 Task: Check the average views per listing of 2 full bathrooms in the last 3 years.
Action: Mouse moved to (1004, 182)
Screenshot: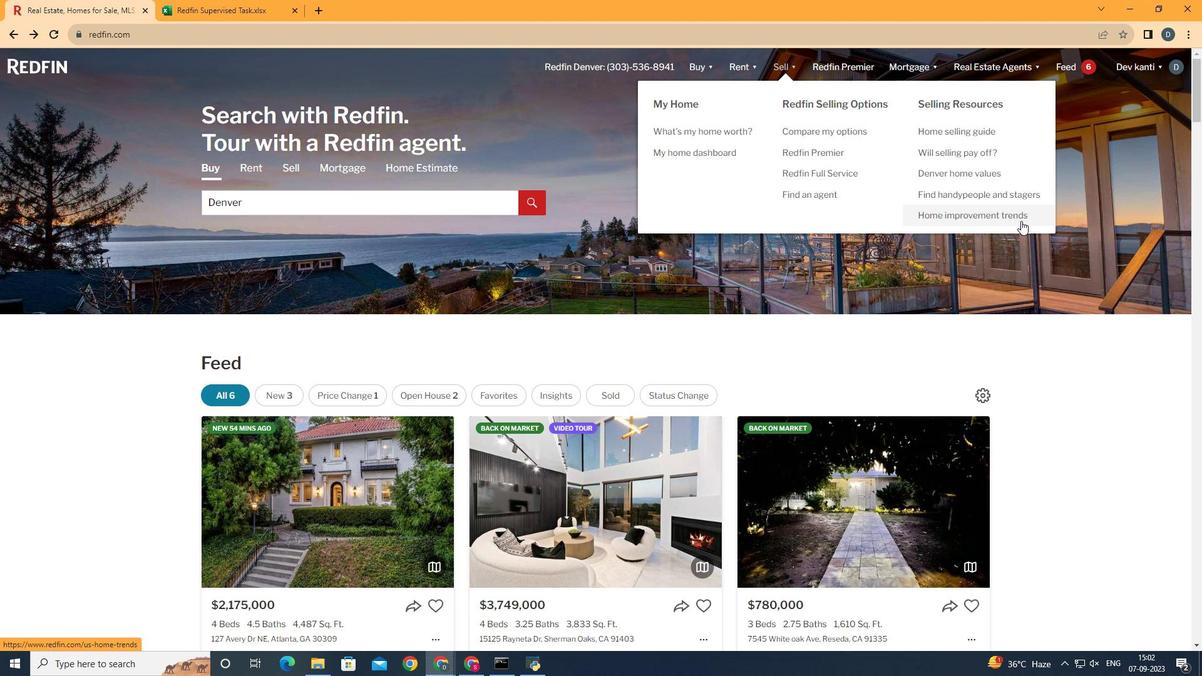 
Action: Mouse pressed left at (1004, 182)
Screenshot: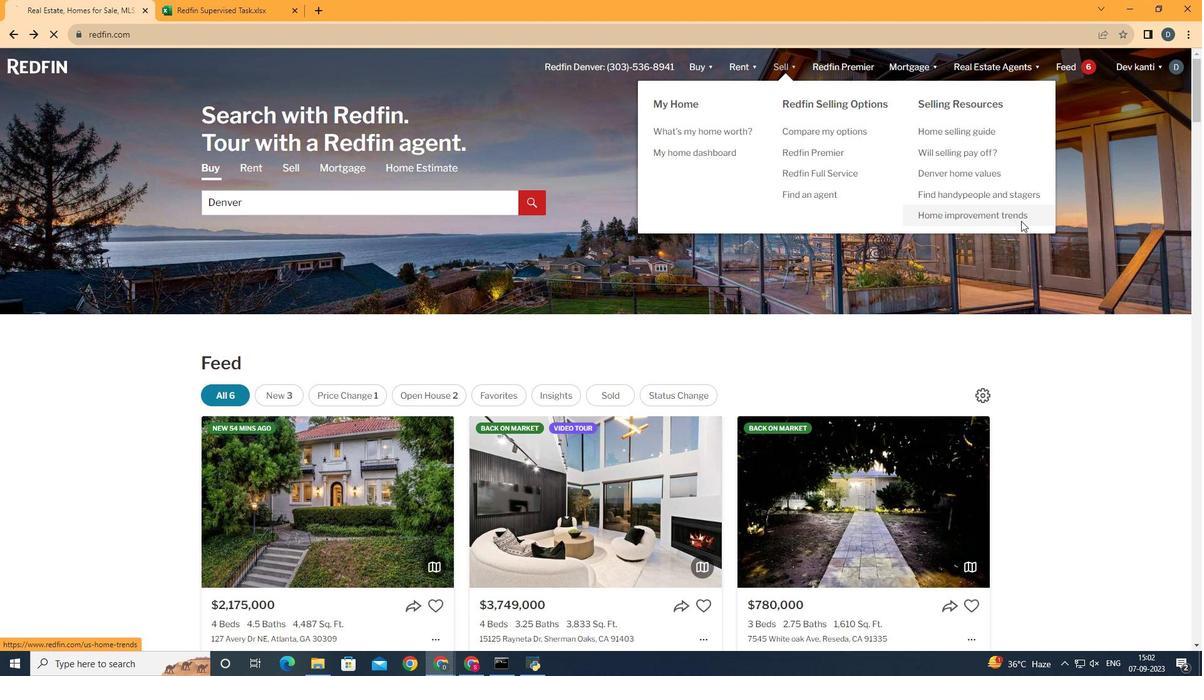 
Action: Mouse moved to (331, 205)
Screenshot: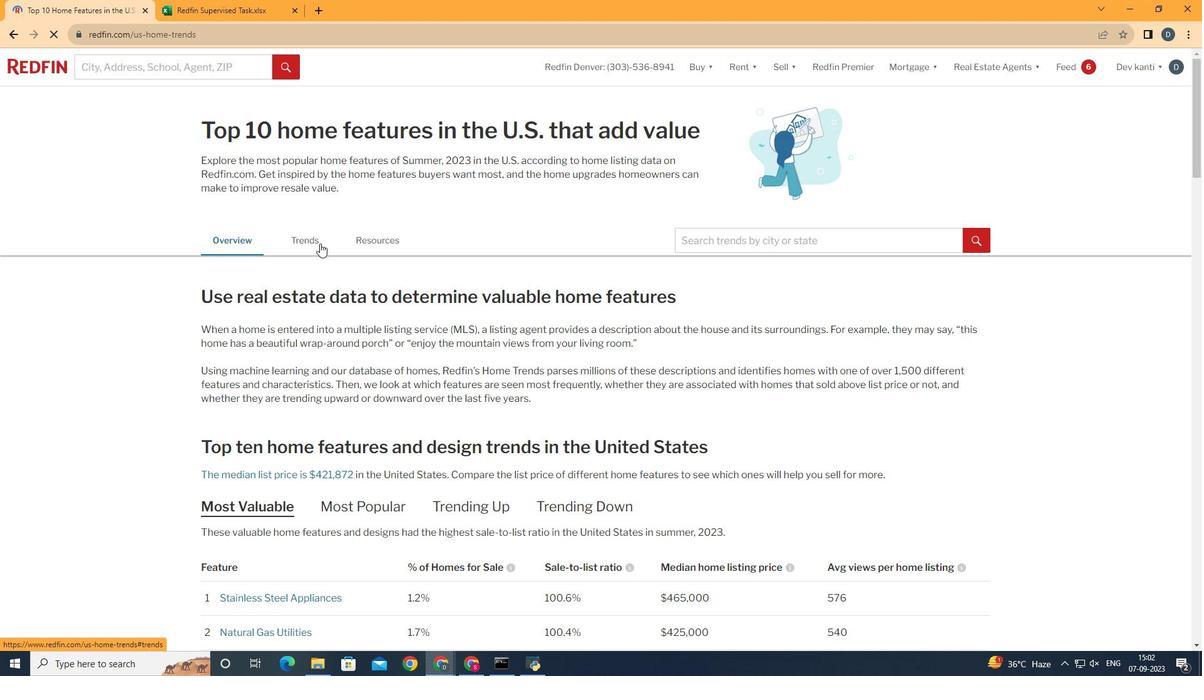 
Action: Mouse pressed left at (331, 205)
Screenshot: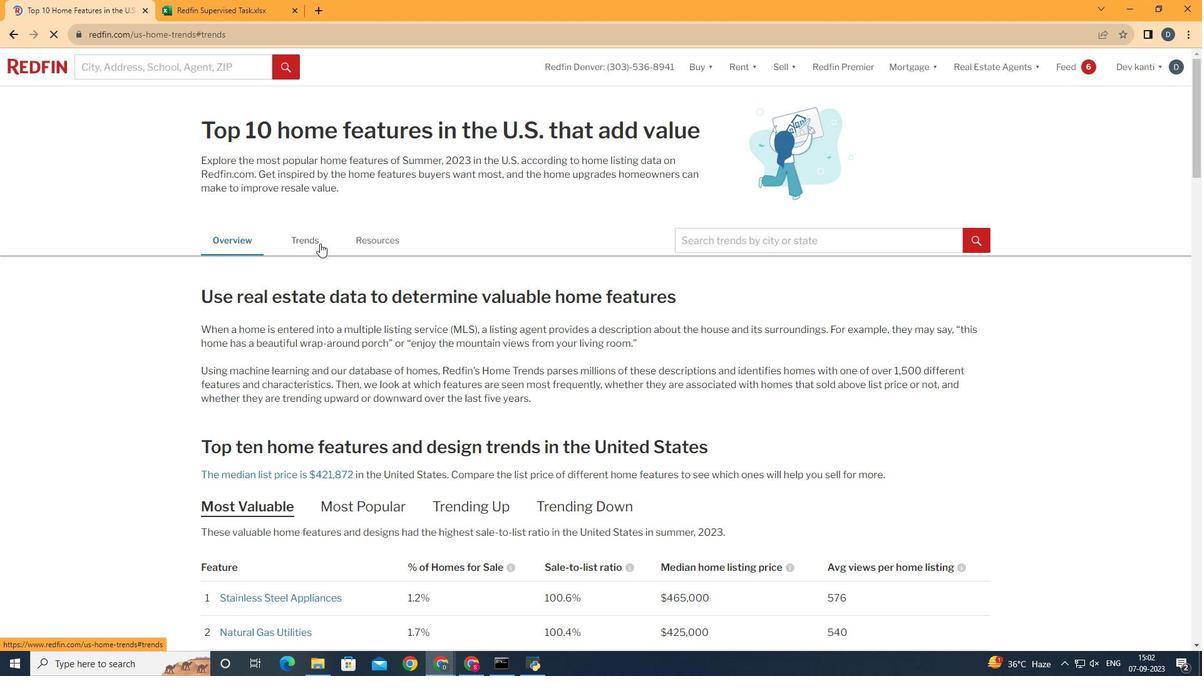 
Action: Mouse moved to (430, 289)
Screenshot: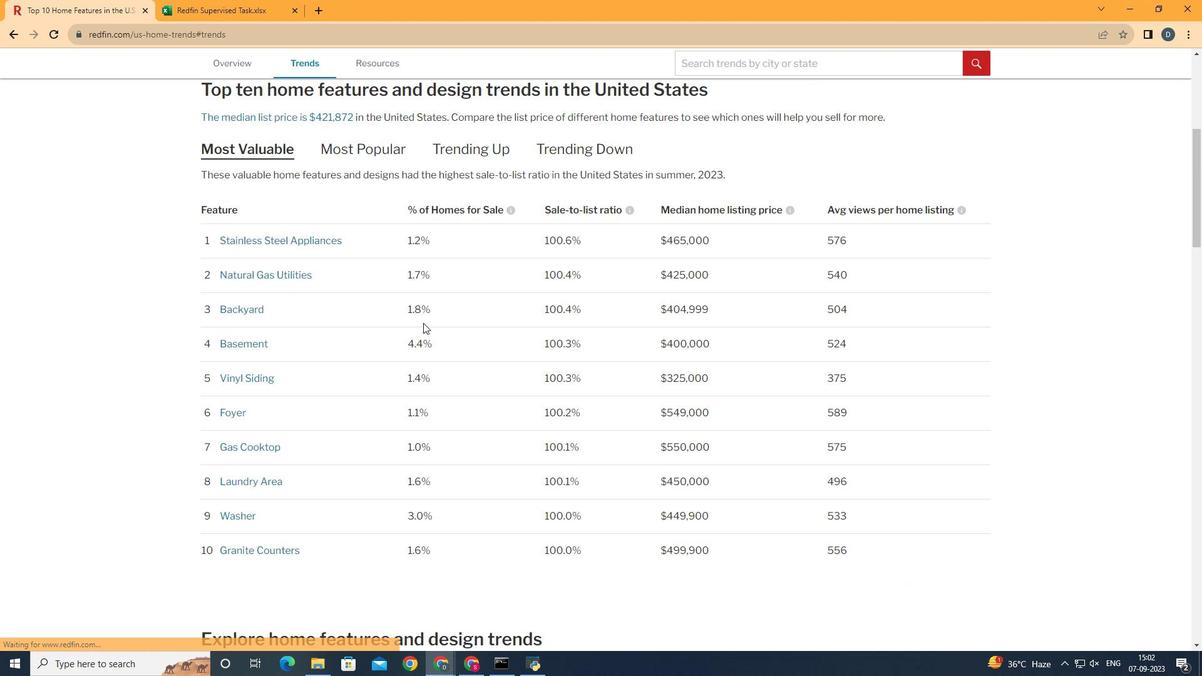
Action: Mouse scrolled (430, 289) with delta (0, 0)
Screenshot: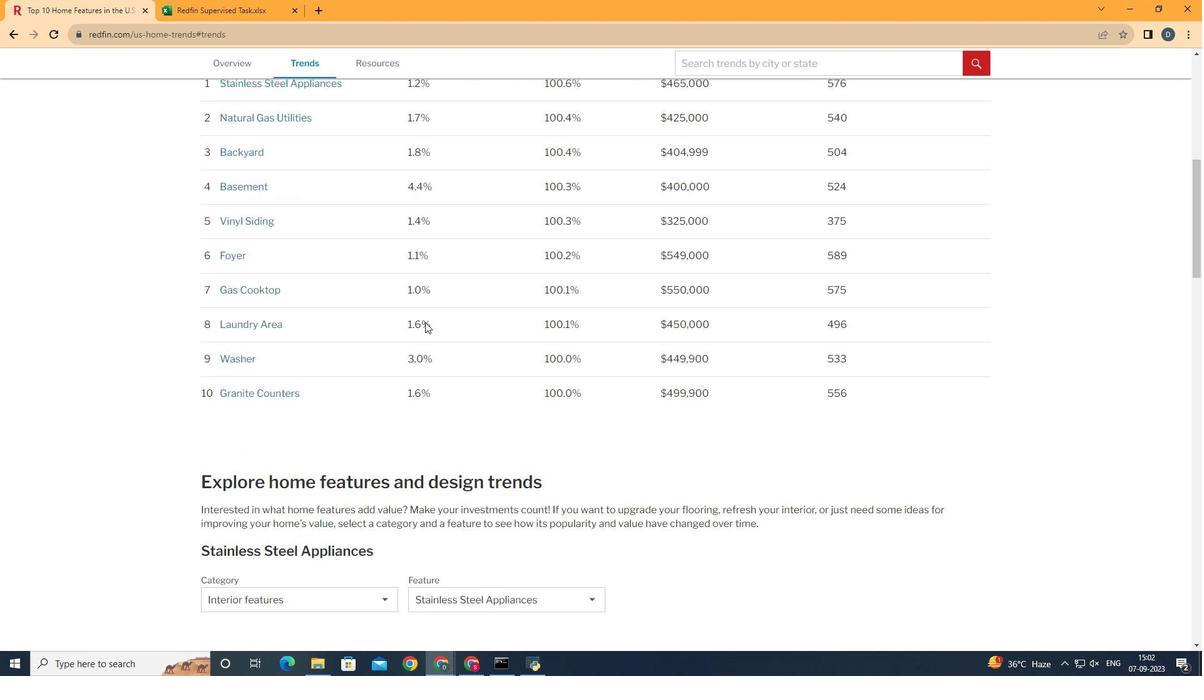 
Action: Mouse scrolled (430, 289) with delta (0, 0)
Screenshot: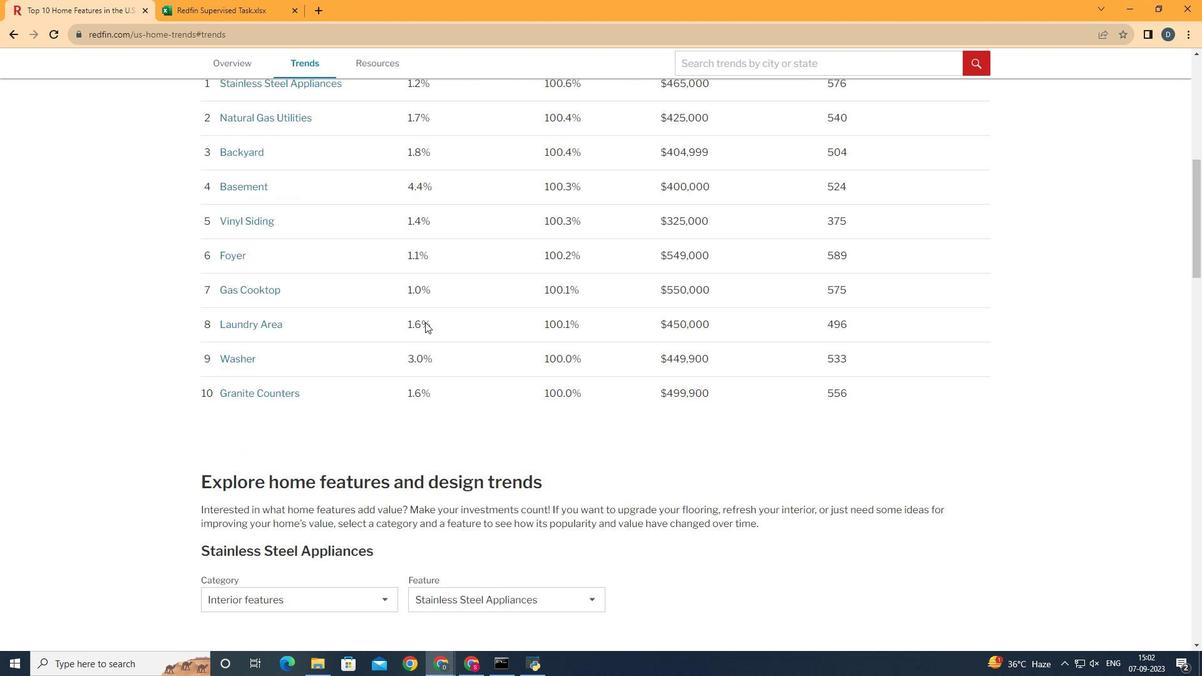 
Action: Mouse scrolled (430, 289) with delta (0, 0)
Screenshot: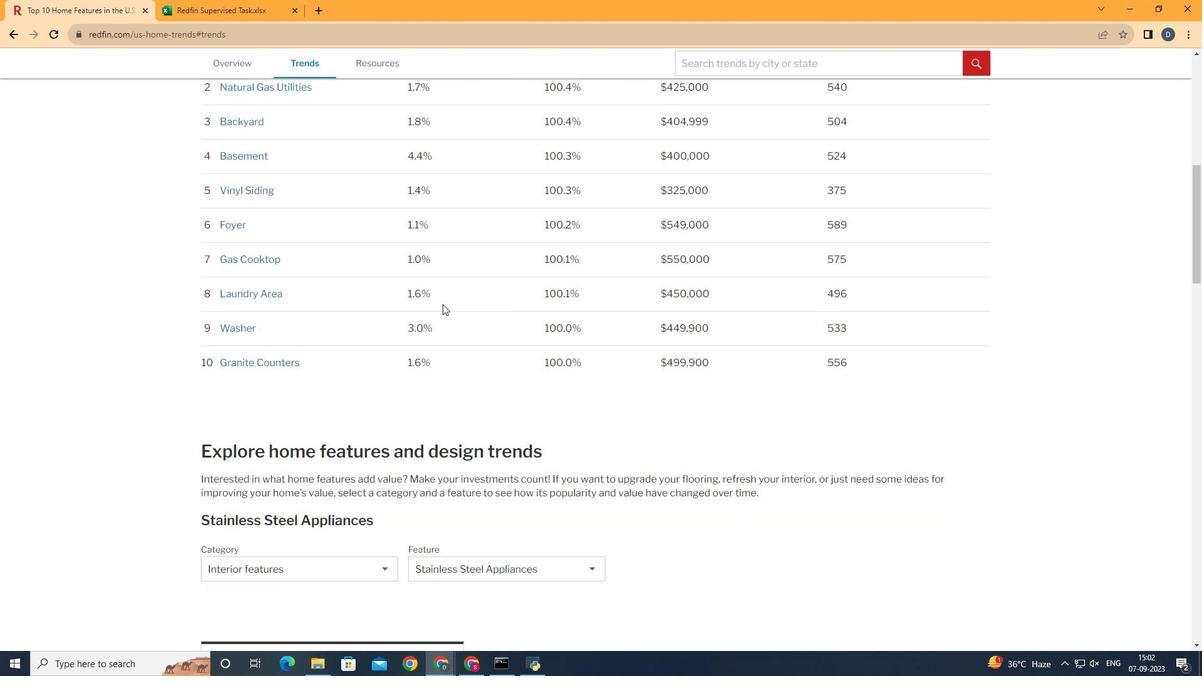 
Action: Mouse moved to (449, 269)
Screenshot: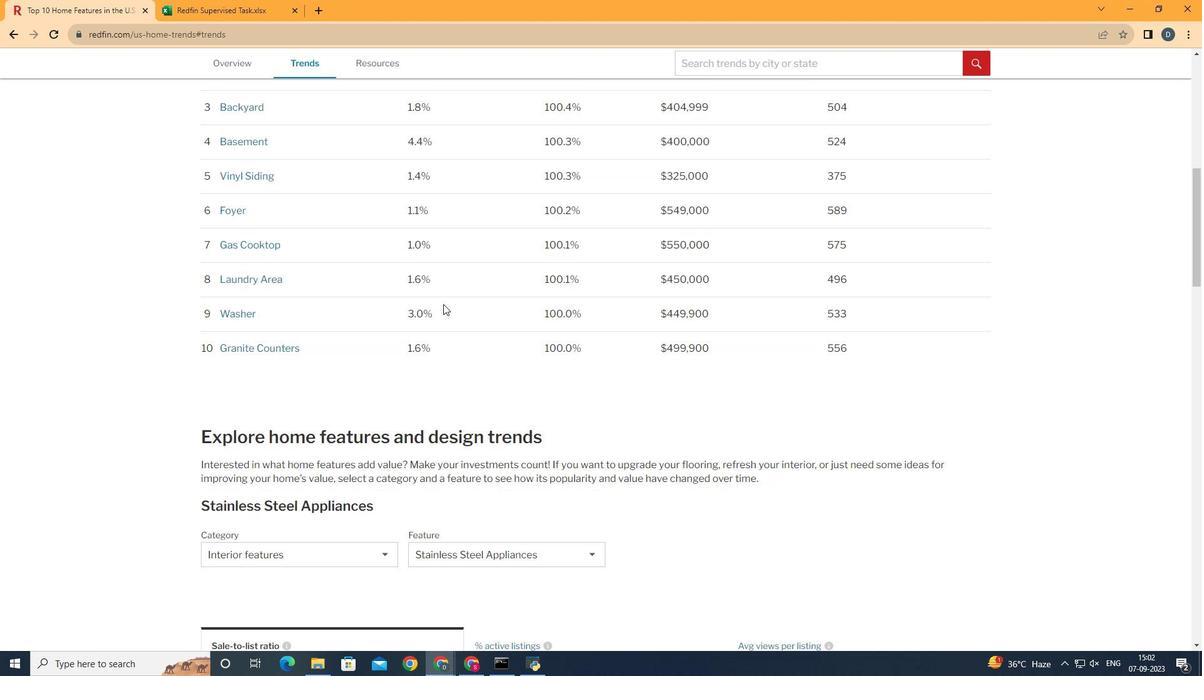 
Action: Mouse scrolled (449, 269) with delta (0, 0)
Screenshot: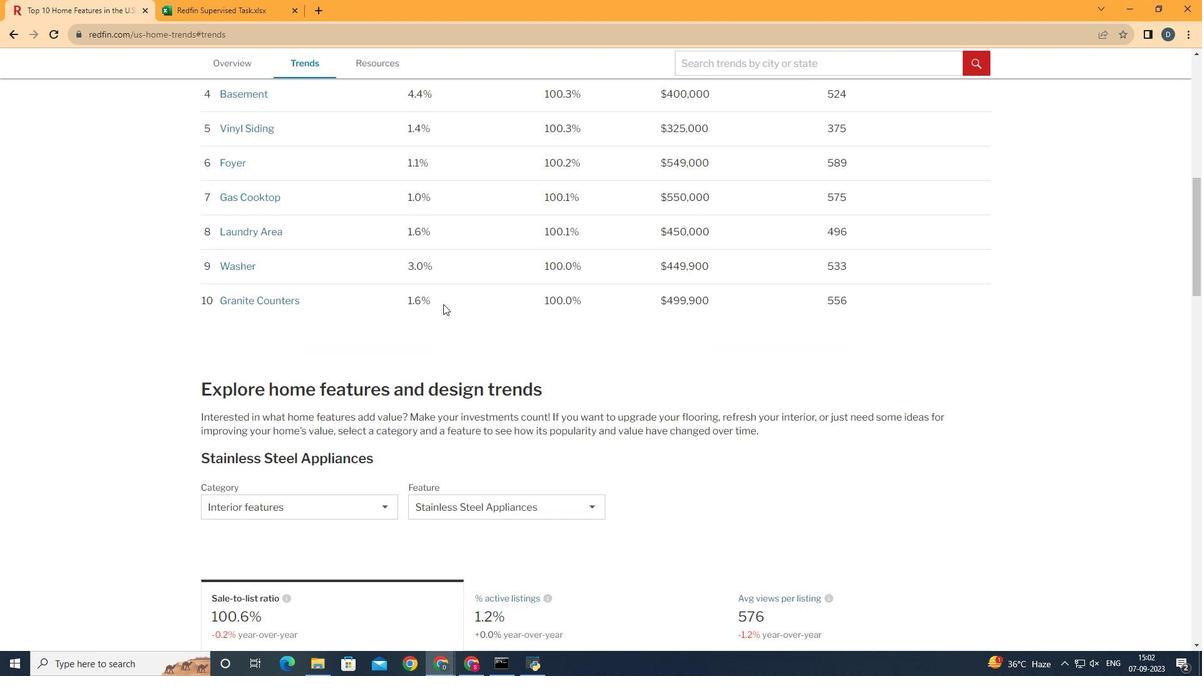 
Action: Mouse moved to (445, 271)
Screenshot: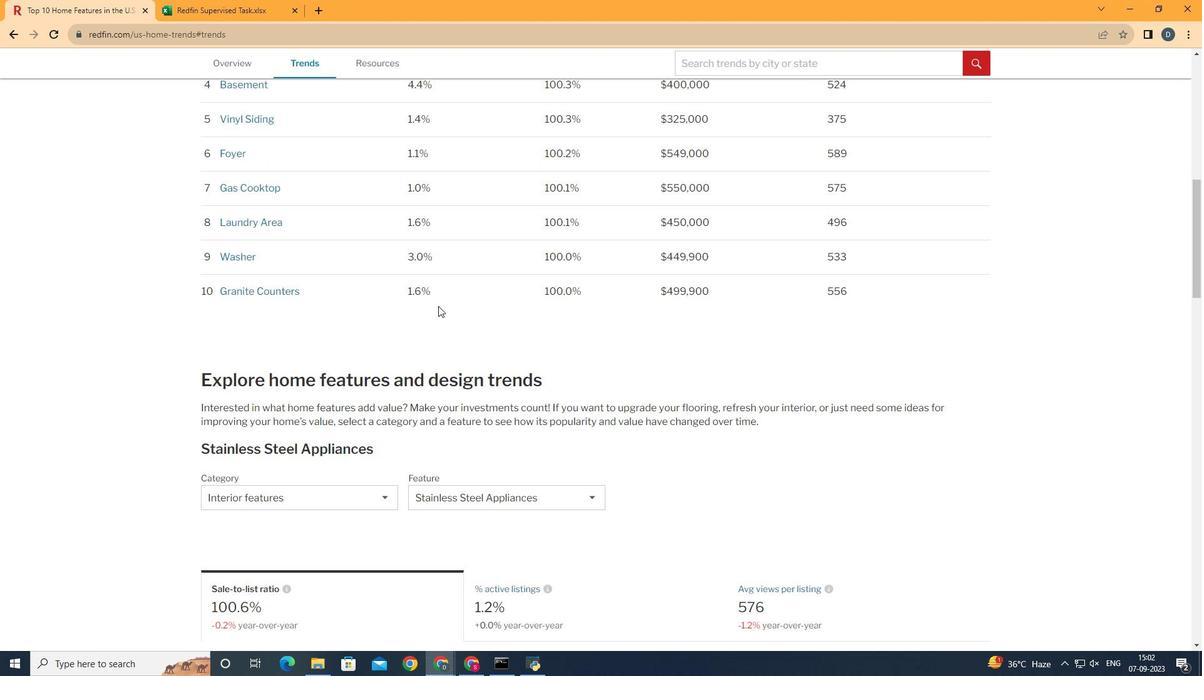 
Action: Mouse scrolled (445, 271) with delta (0, 0)
Screenshot: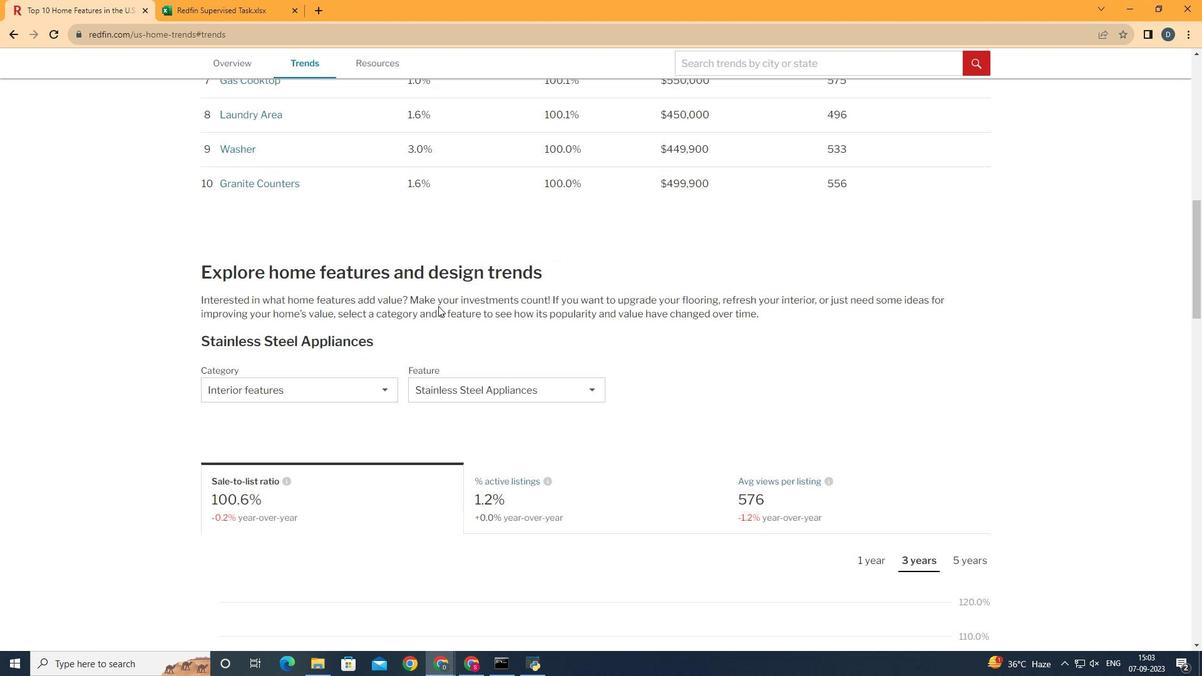 
Action: Mouse scrolled (445, 271) with delta (0, 0)
Screenshot: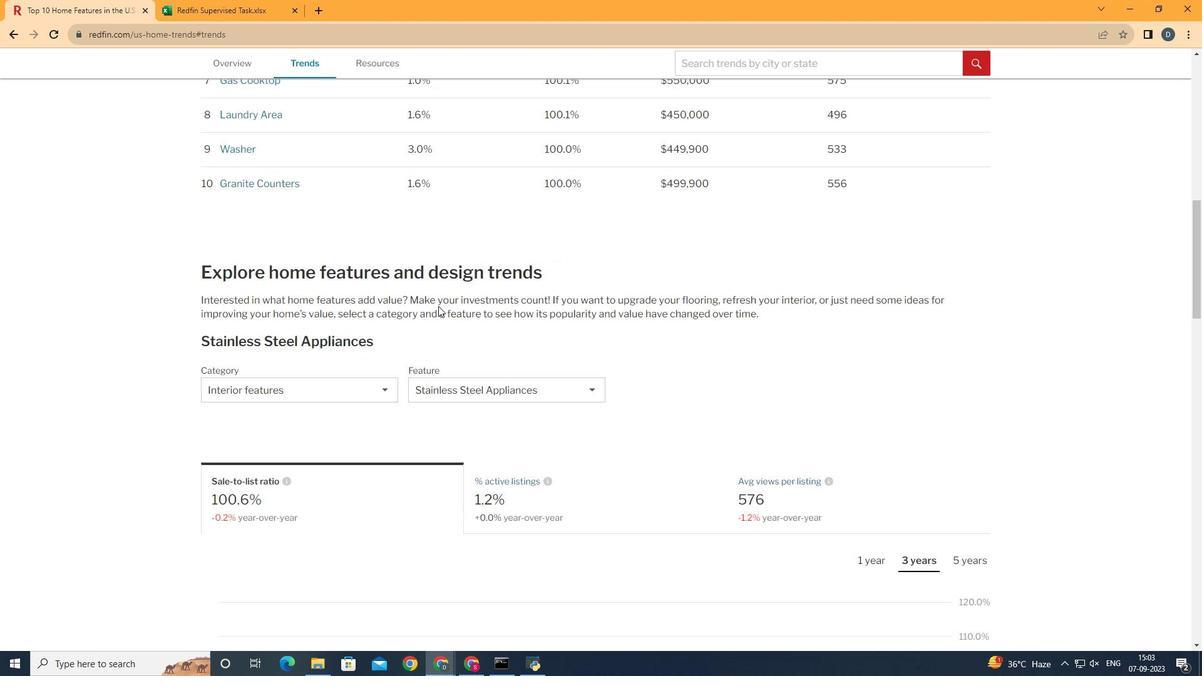 
Action: Mouse moved to (386, 333)
Screenshot: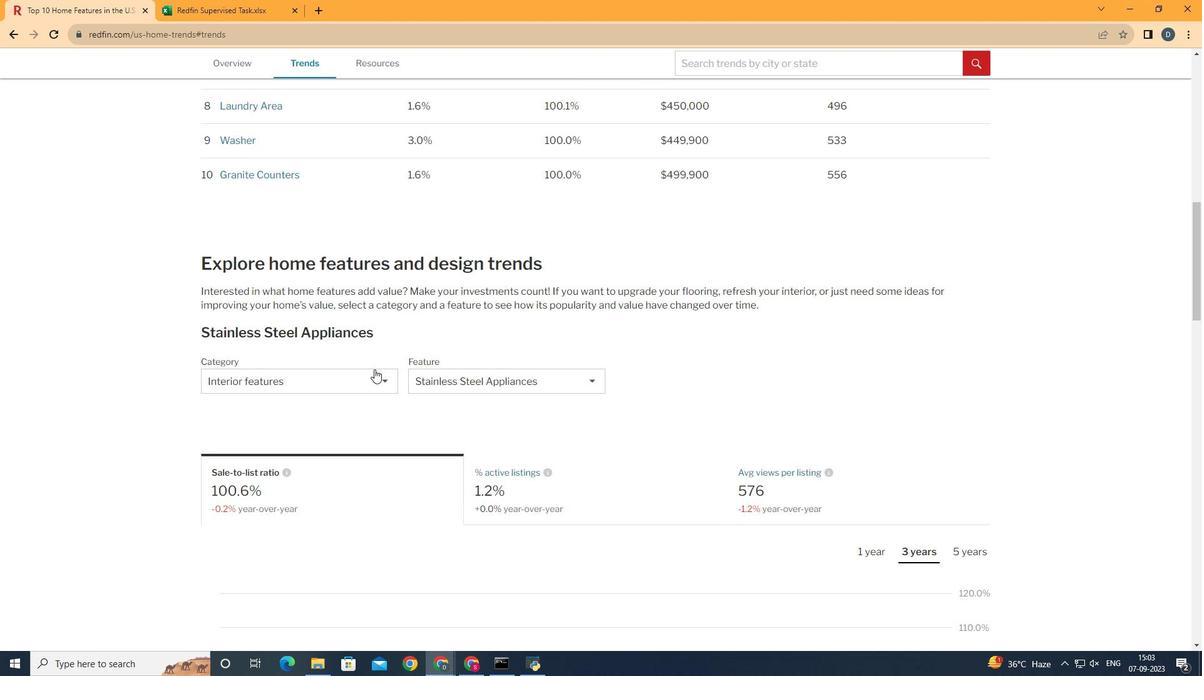 
Action: Mouse pressed left at (386, 333)
Screenshot: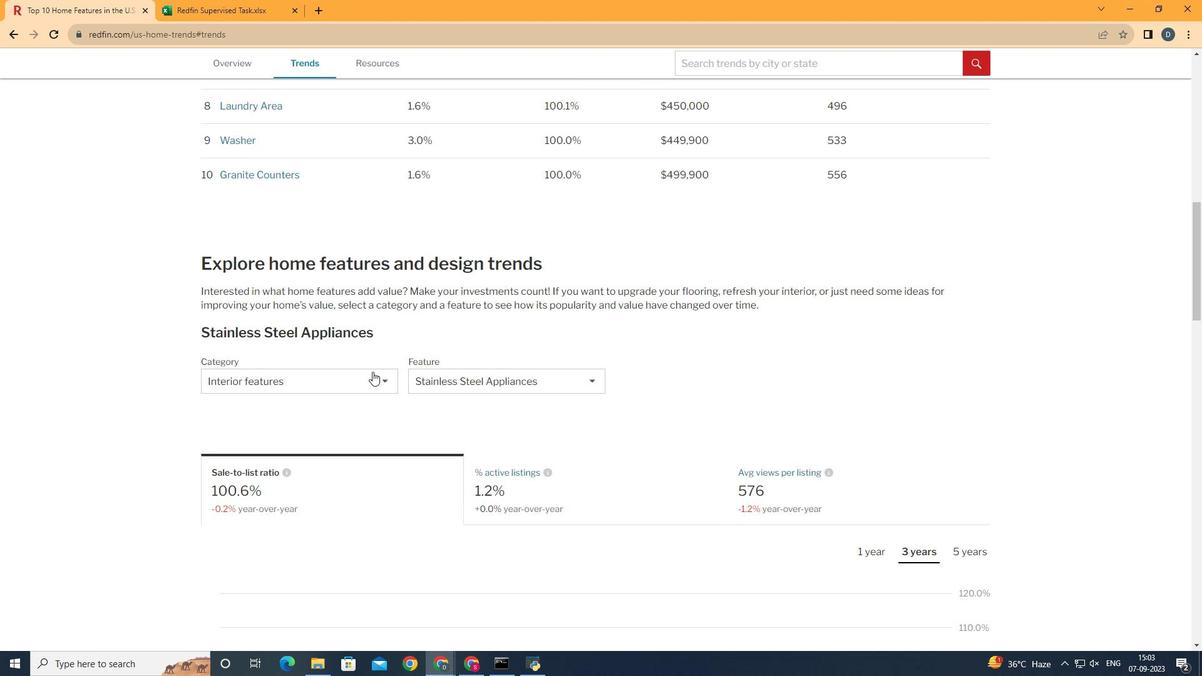 
Action: Mouse moved to (381, 342)
Screenshot: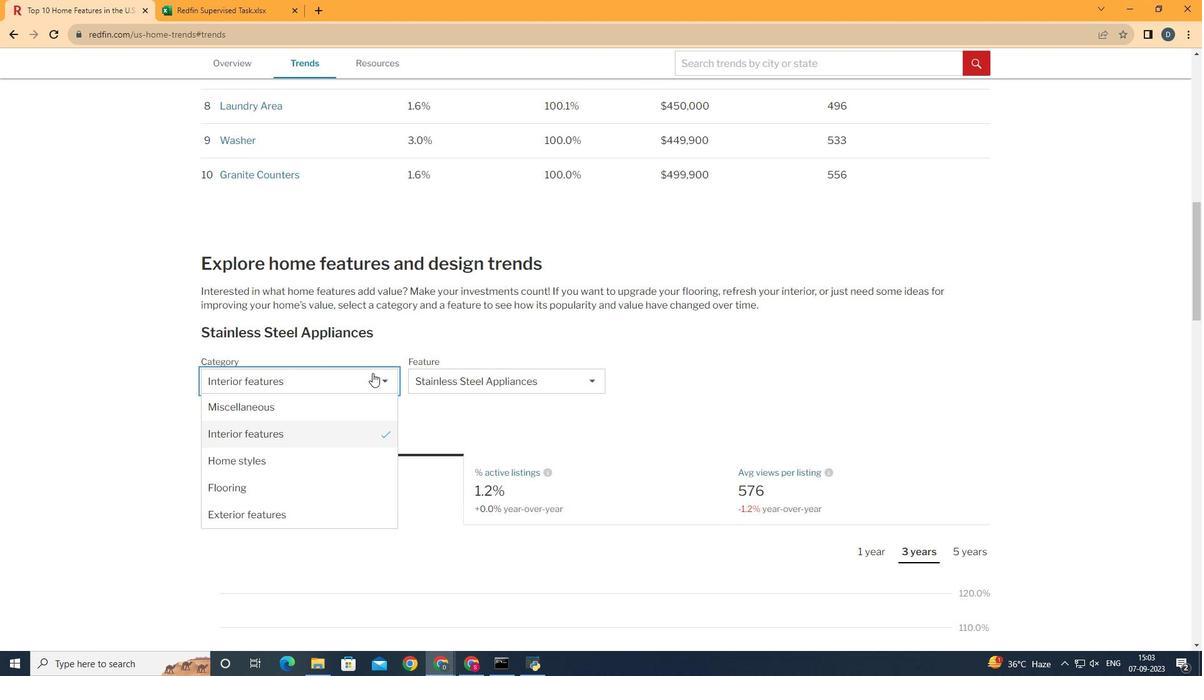
Action: Mouse pressed left at (381, 342)
Screenshot: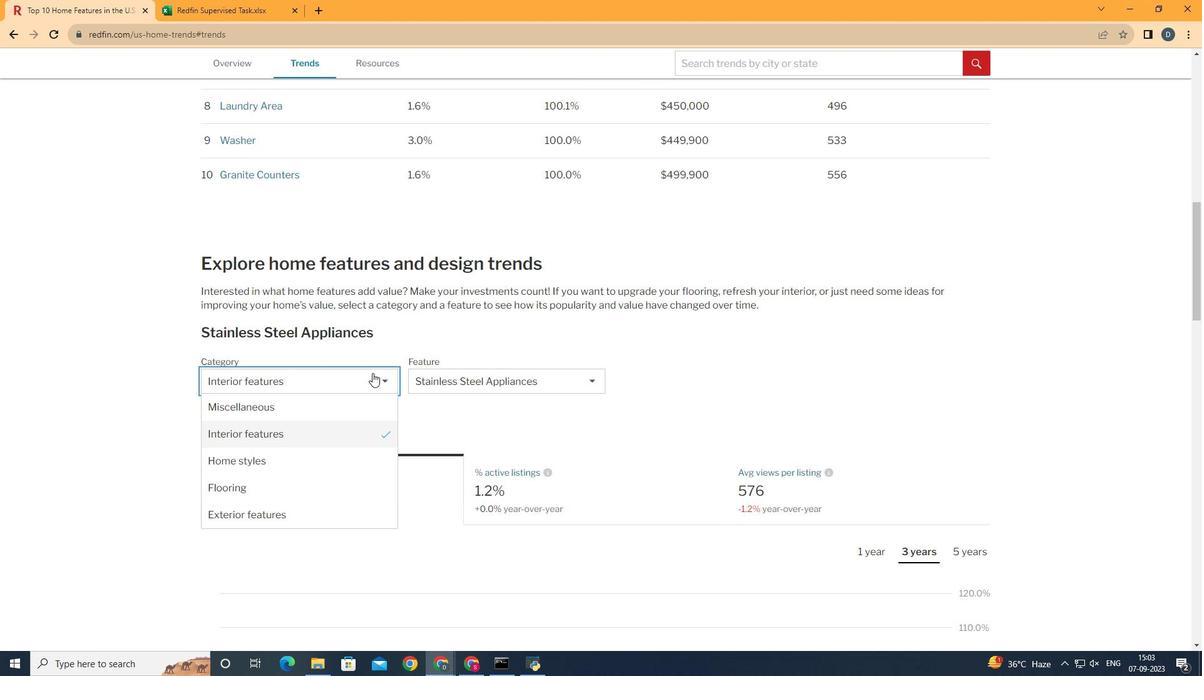 
Action: Mouse moved to (363, 411)
Screenshot: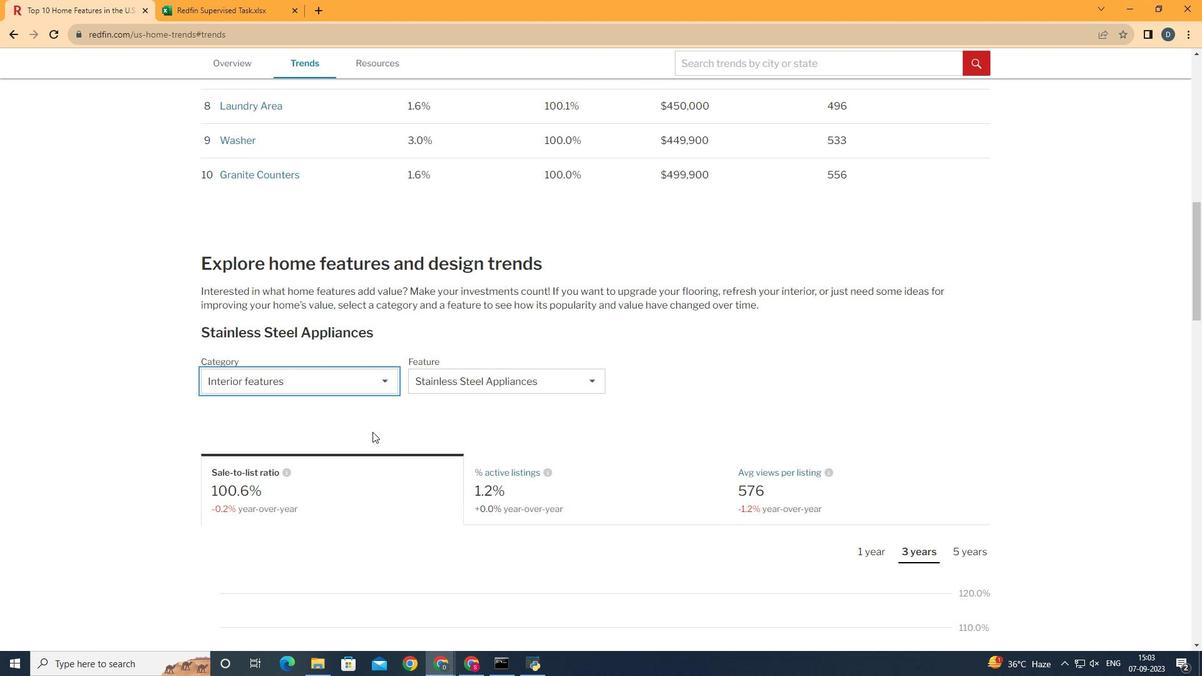 
Action: Mouse pressed left at (363, 411)
Screenshot: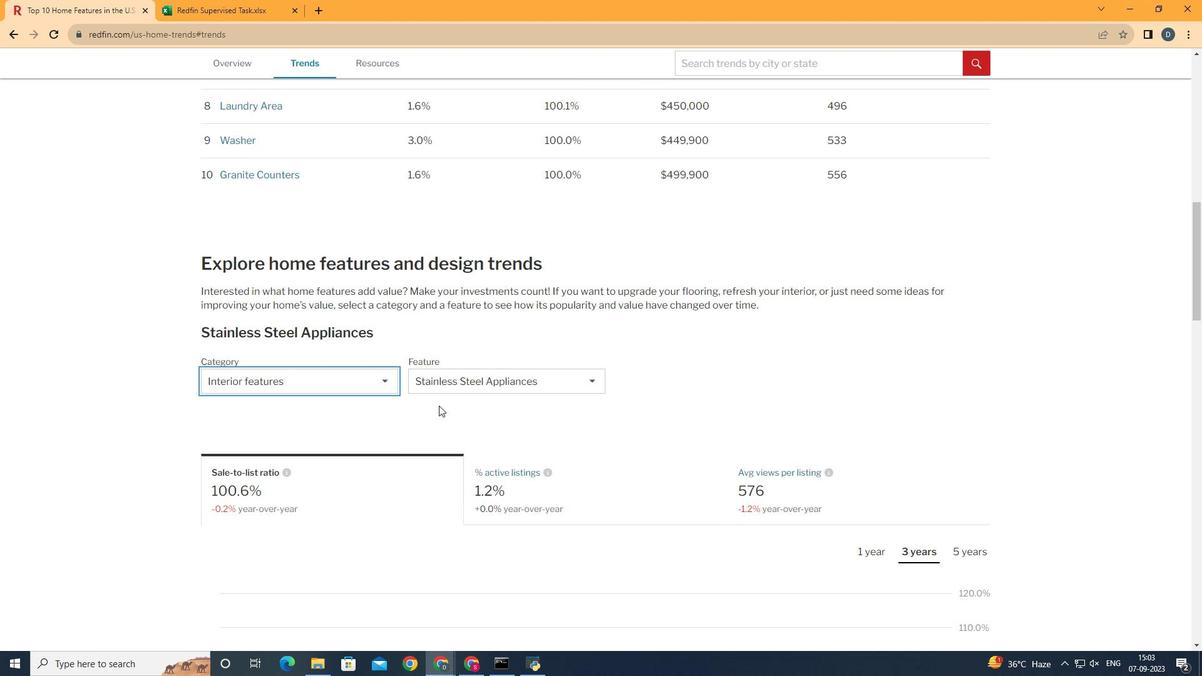 
Action: Mouse moved to (517, 351)
Screenshot: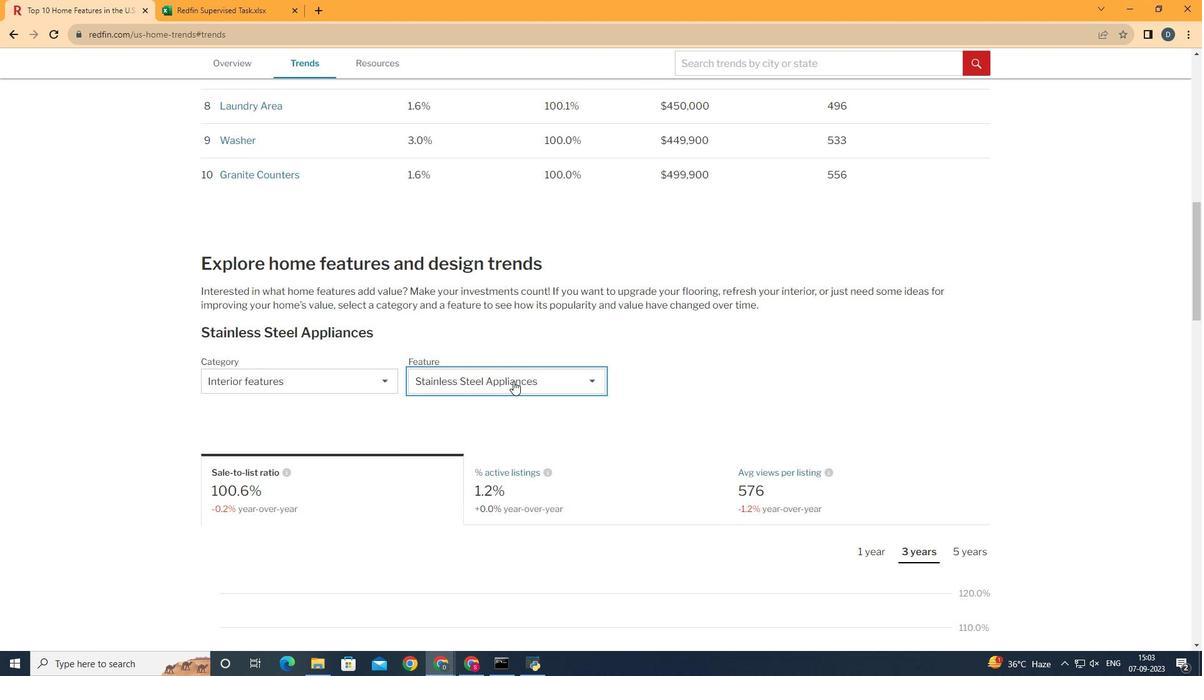 
Action: Mouse pressed left at (517, 351)
Screenshot: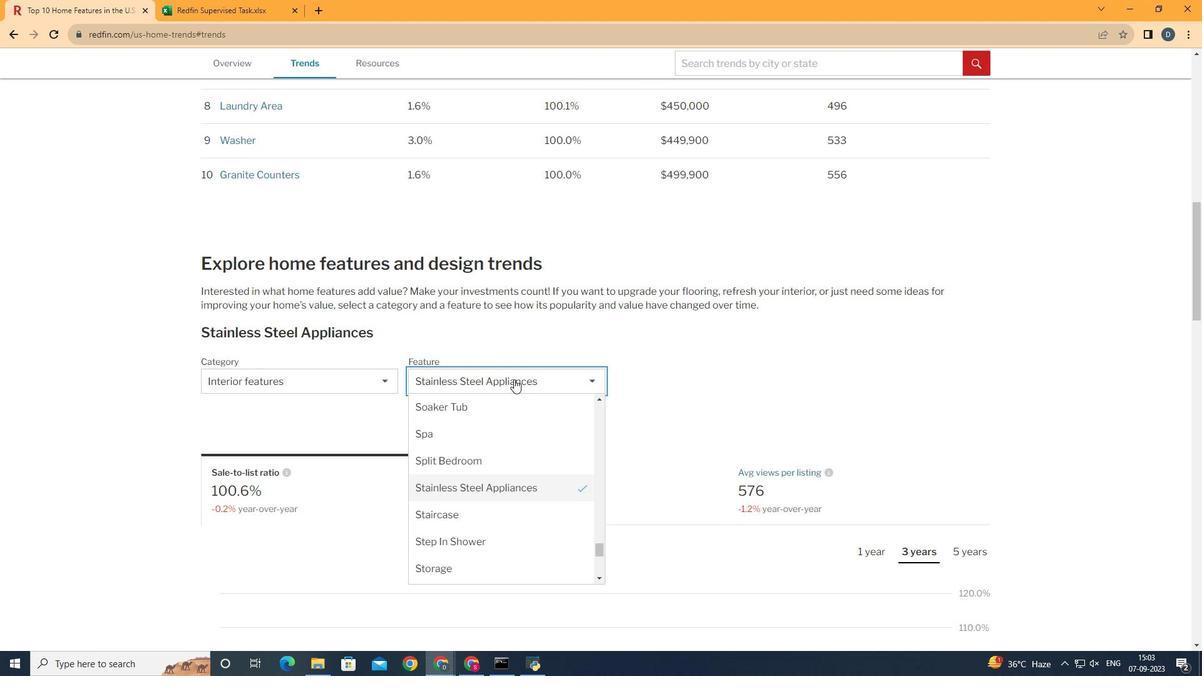 
Action: Mouse moved to (596, 529)
Screenshot: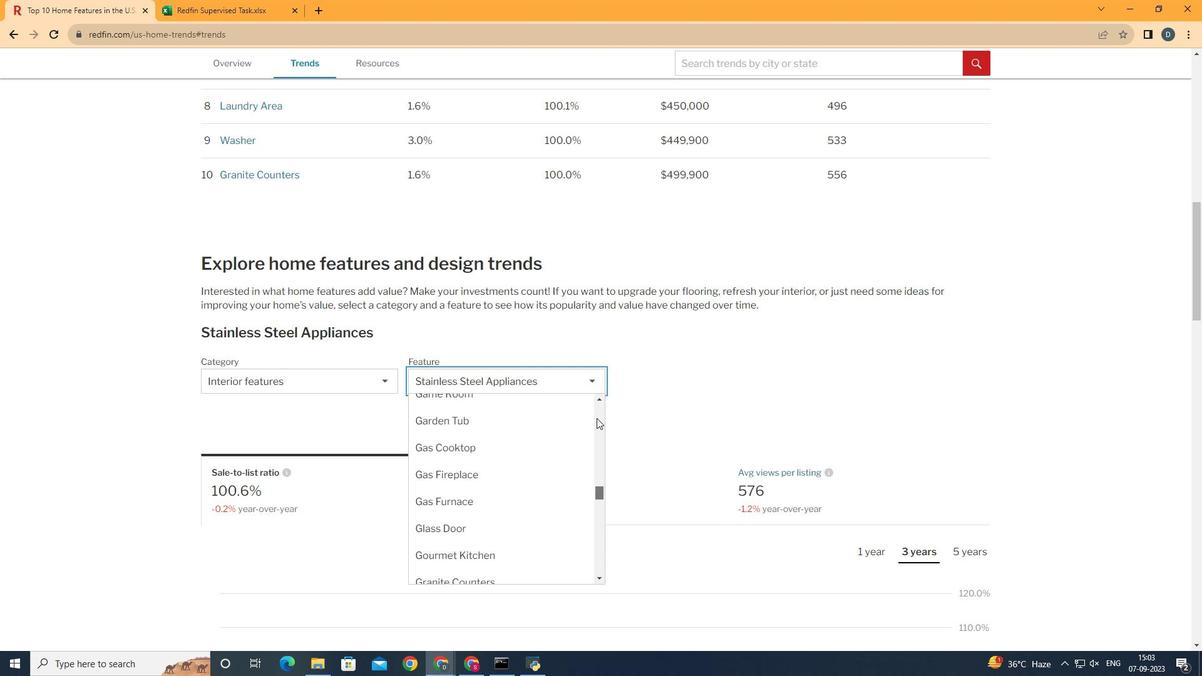 
Action: Mouse pressed left at (596, 529)
Screenshot: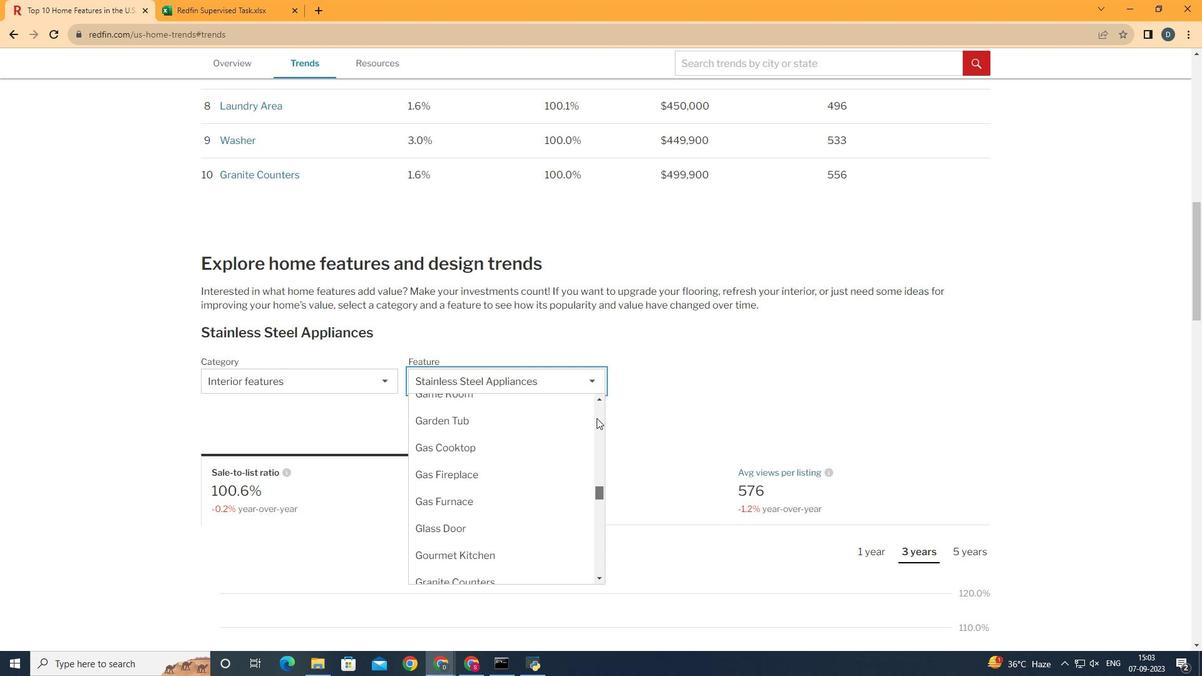 
Action: Mouse moved to (523, 540)
Screenshot: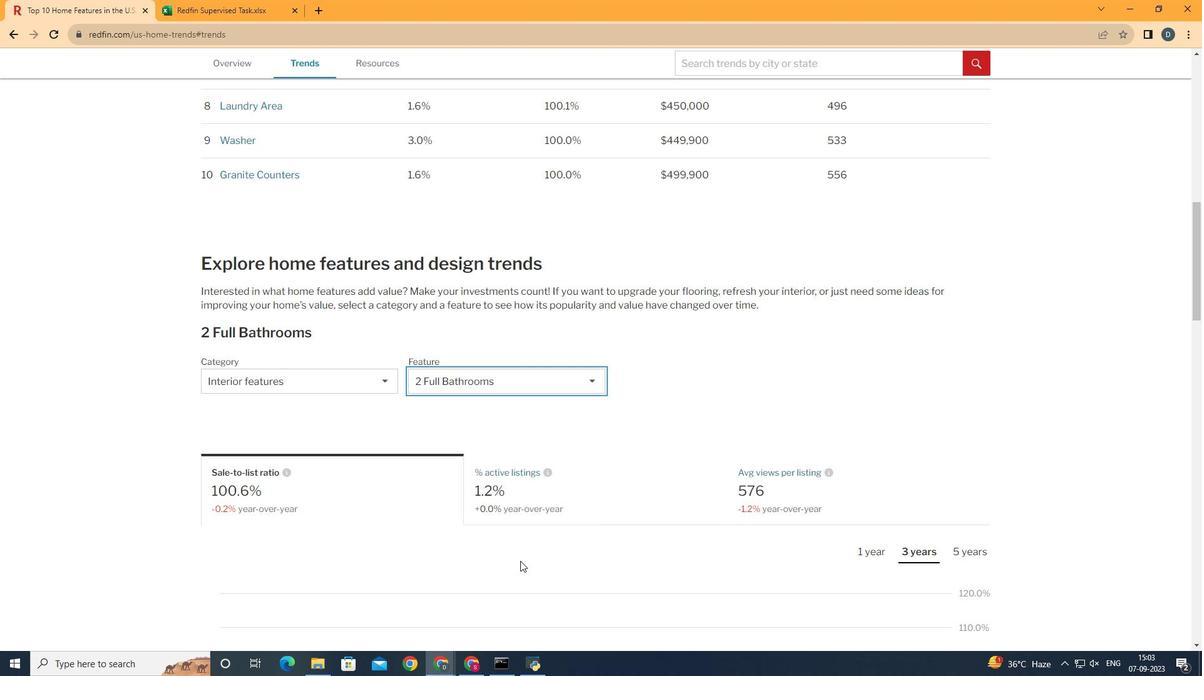 
Action: Mouse pressed left at (523, 540)
Screenshot: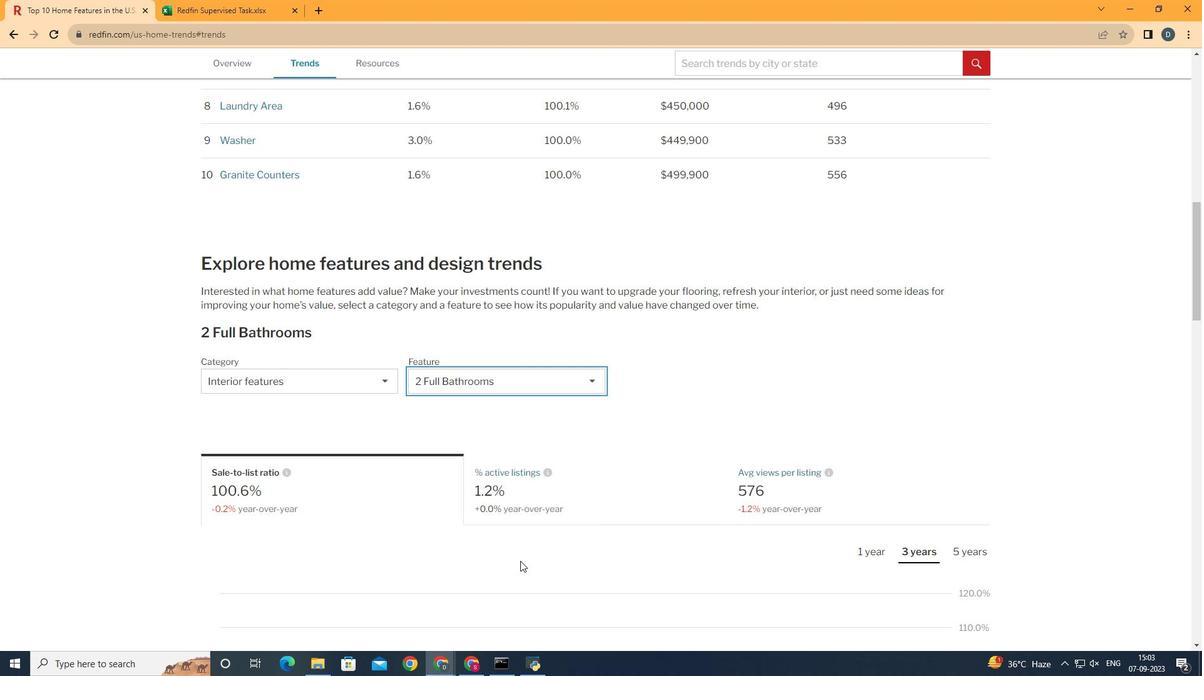 
Action: Mouse moved to (595, 439)
Screenshot: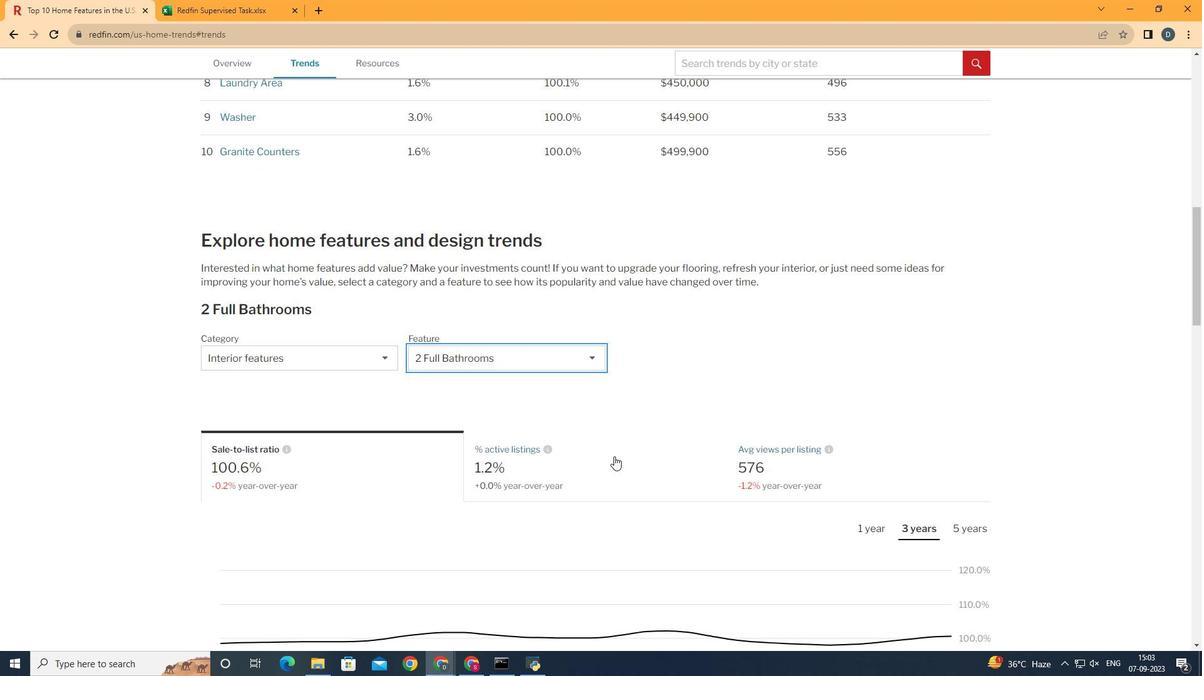 
Action: Mouse scrolled (595, 438) with delta (0, 0)
Screenshot: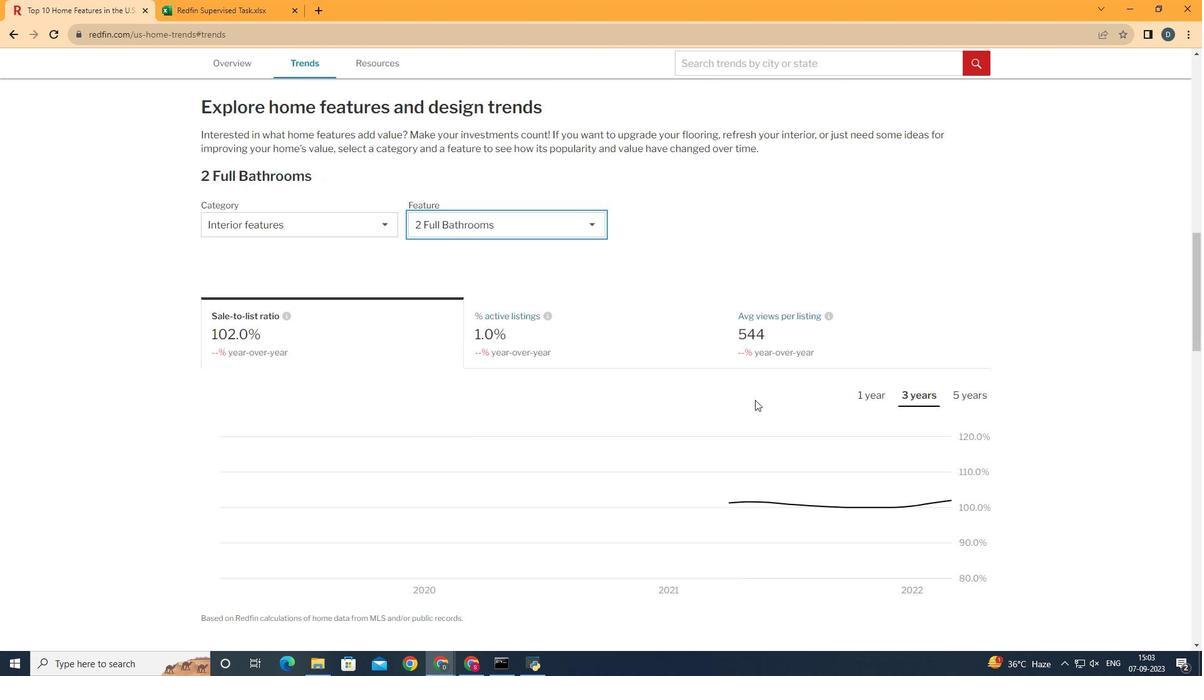 
Action: Mouse scrolled (595, 438) with delta (0, 0)
Screenshot: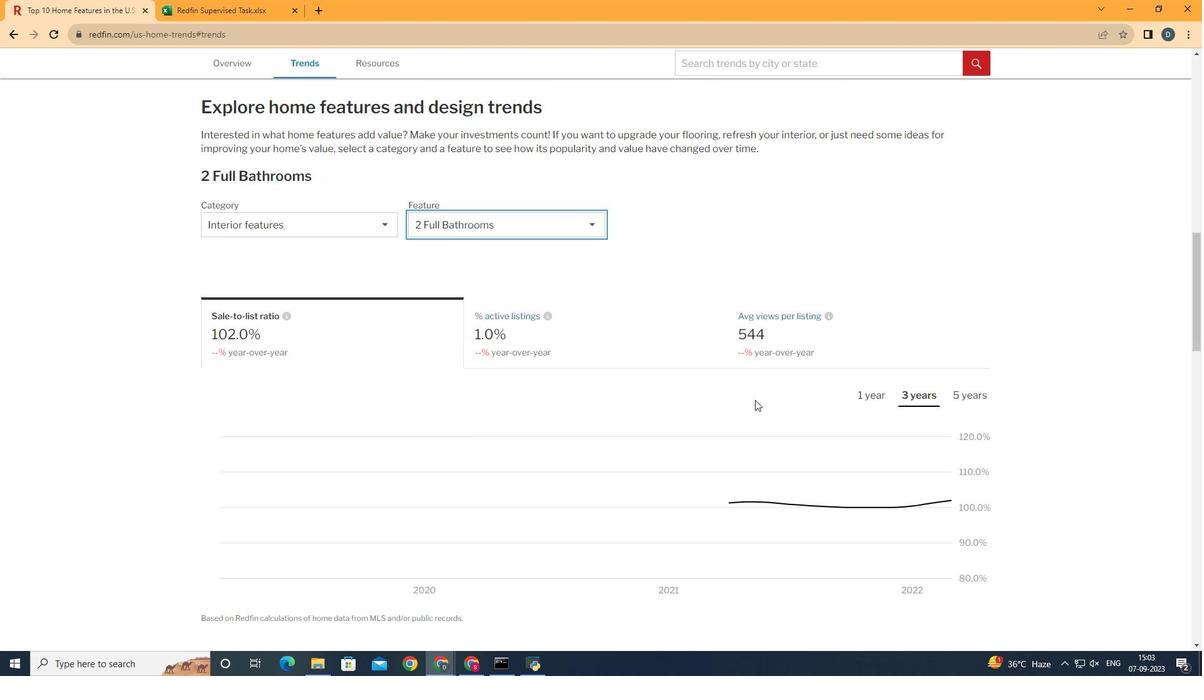 
Action: Mouse scrolled (595, 438) with delta (0, 0)
Screenshot: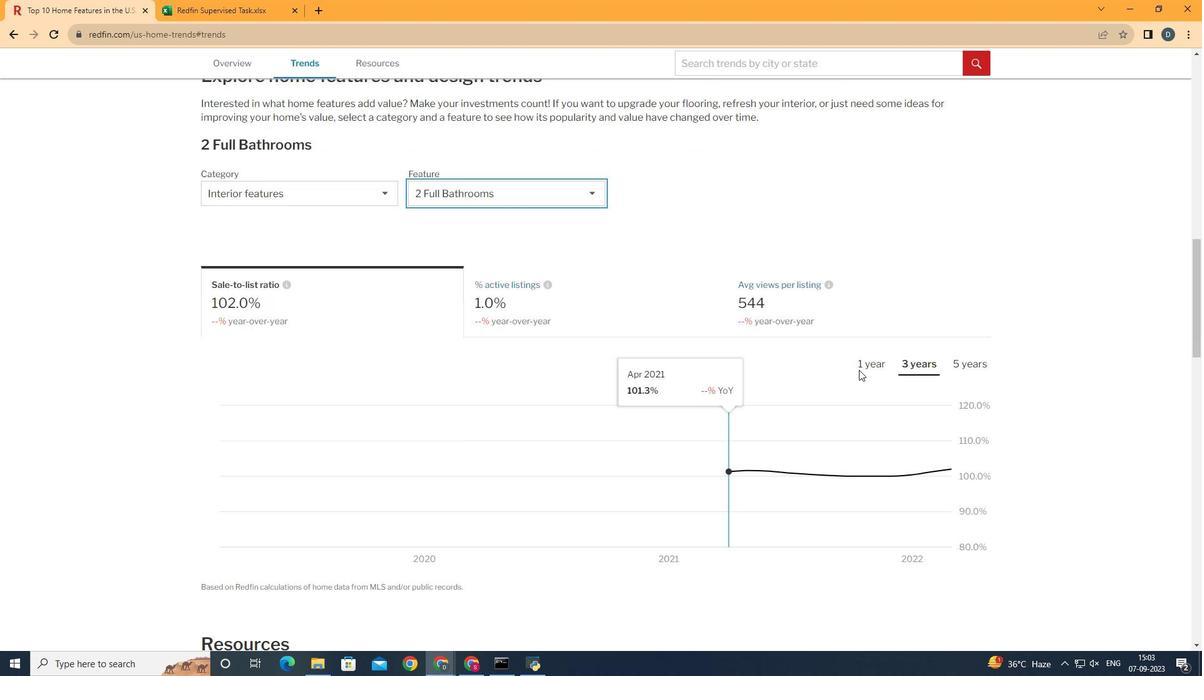 
Action: Mouse moved to (874, 262)
Screenshot: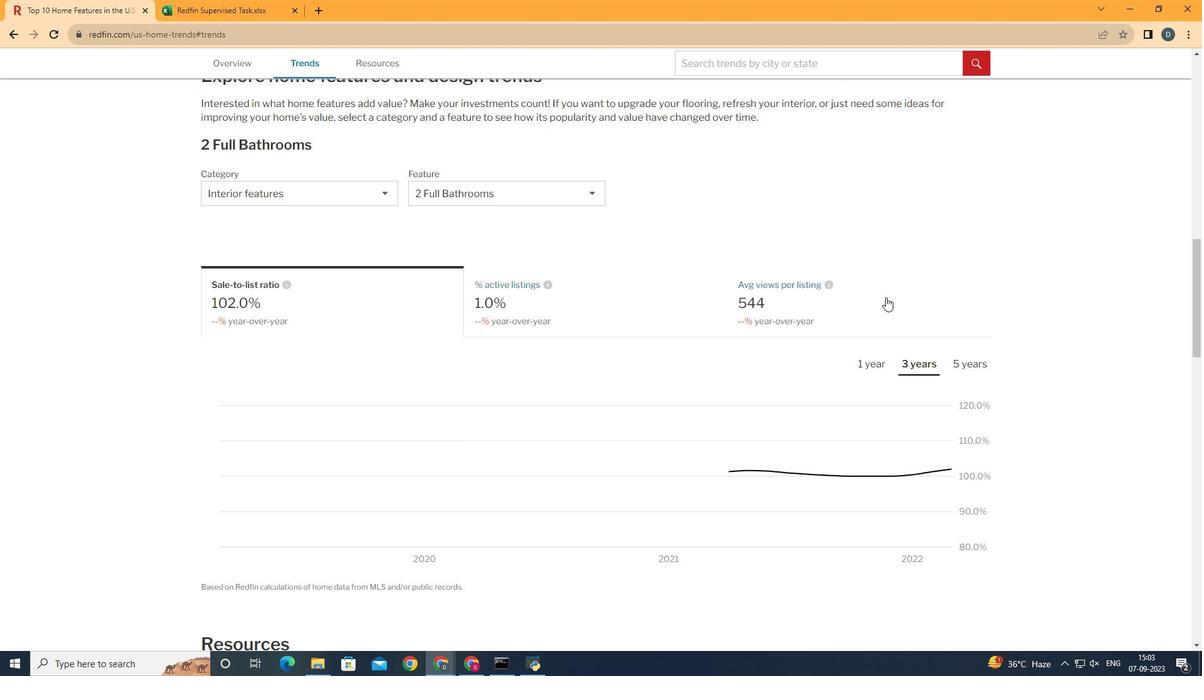 
Action: Mouse pressed left at (874, 262)
Screenshot: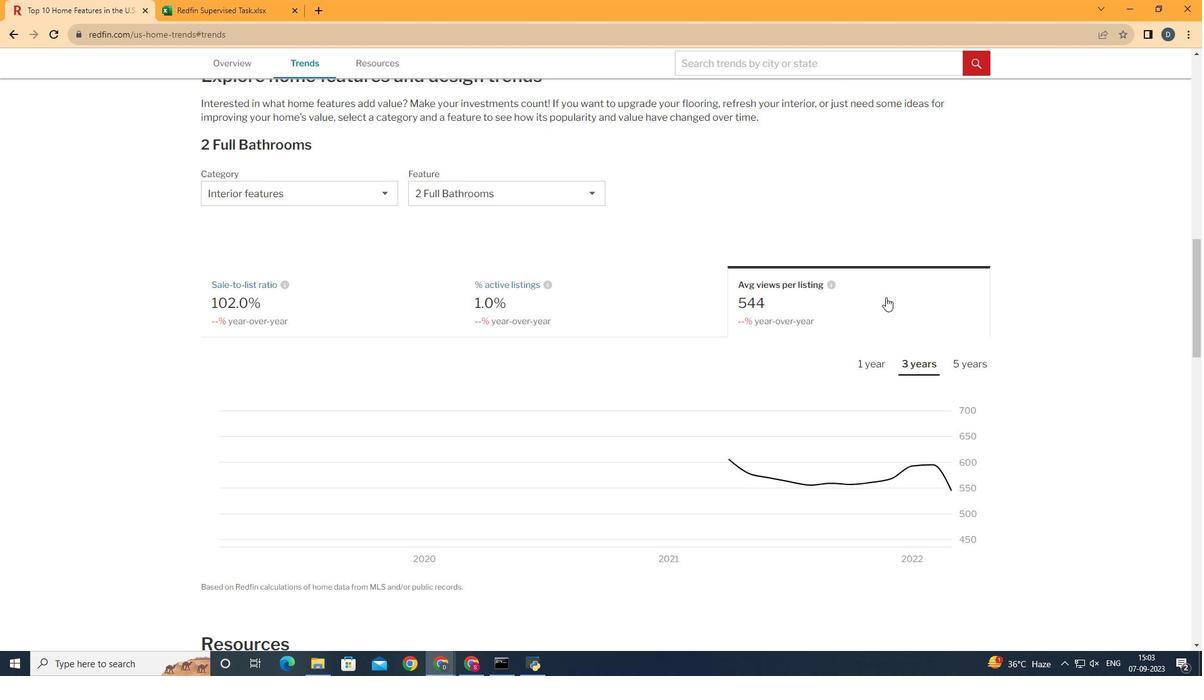 
Action: Mouse moved to (885, 333)
Screenshot: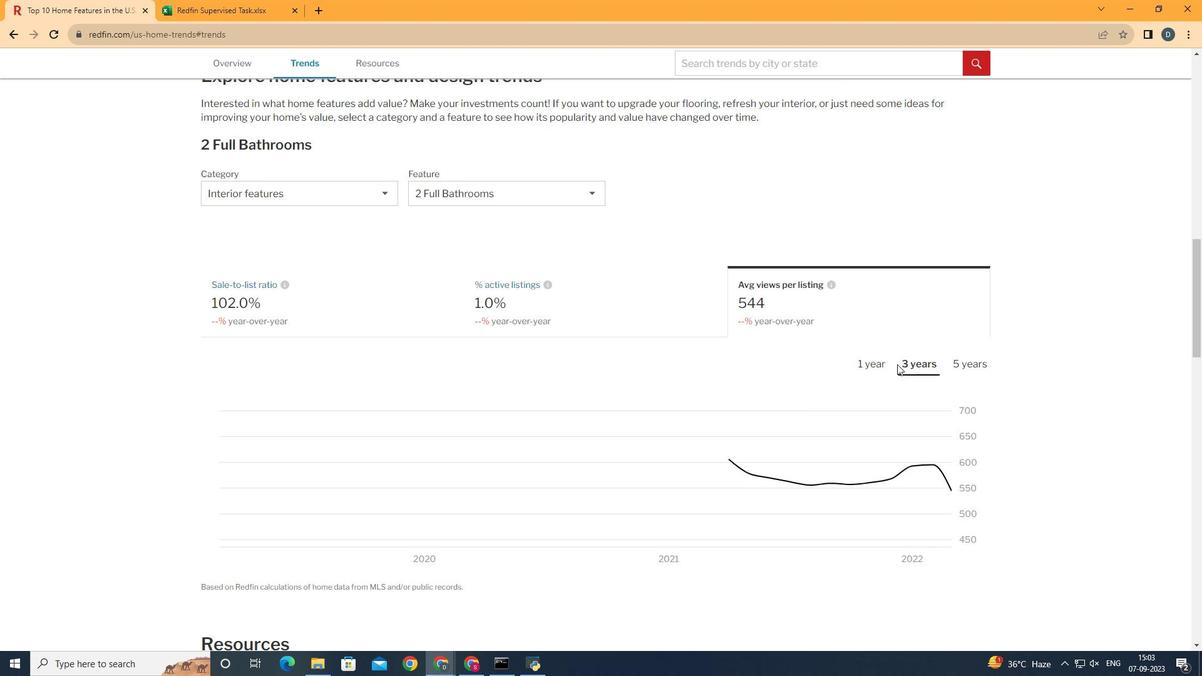 
Action: Mouse pressed left at (885, 333)
Screenshot: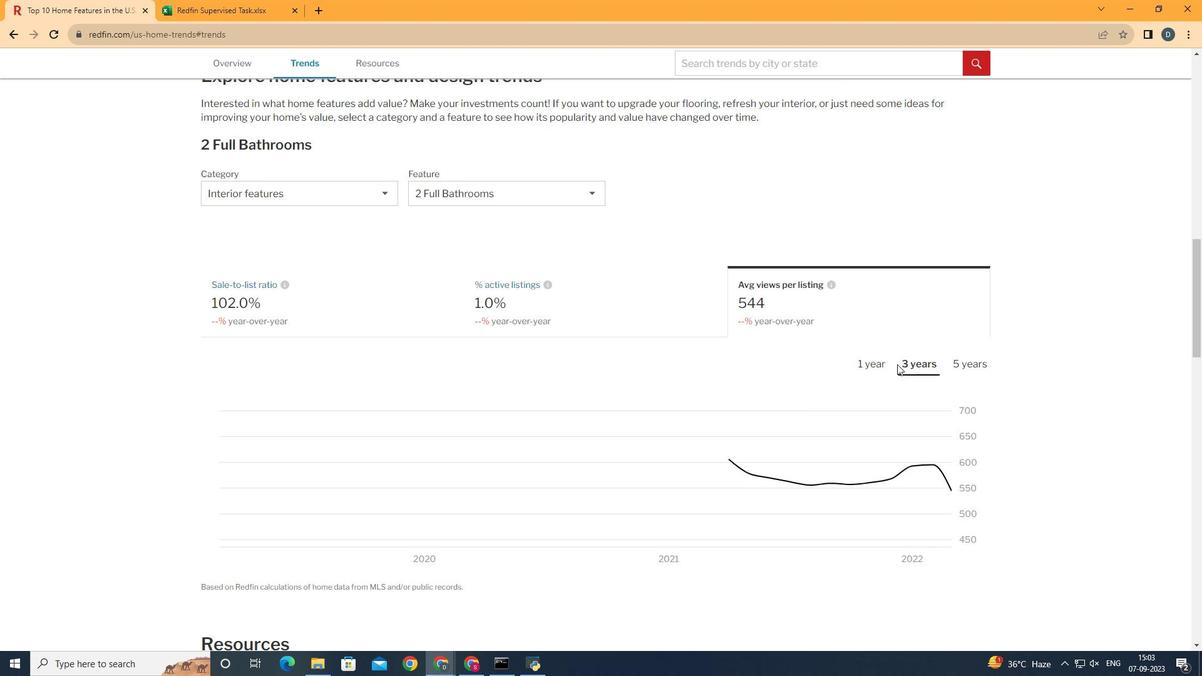 
Action: Mouse moved to (890, 336)
Screenshot: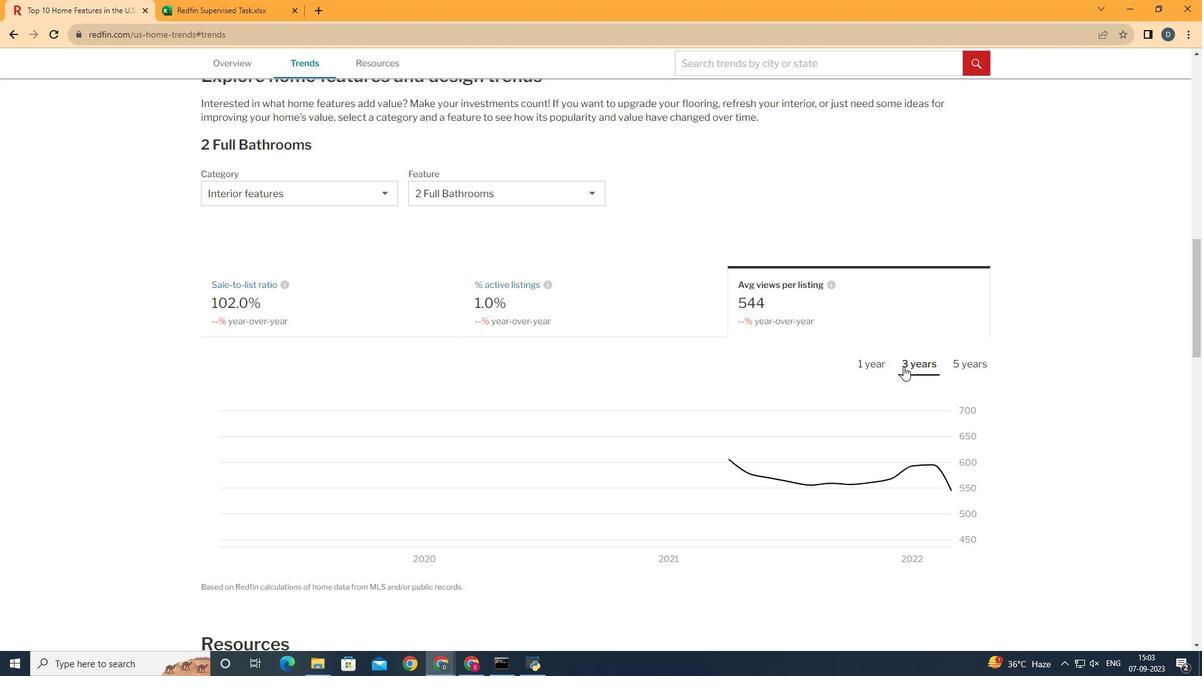 
Action: Mouse pressed left at (890, 336)
Screenshot: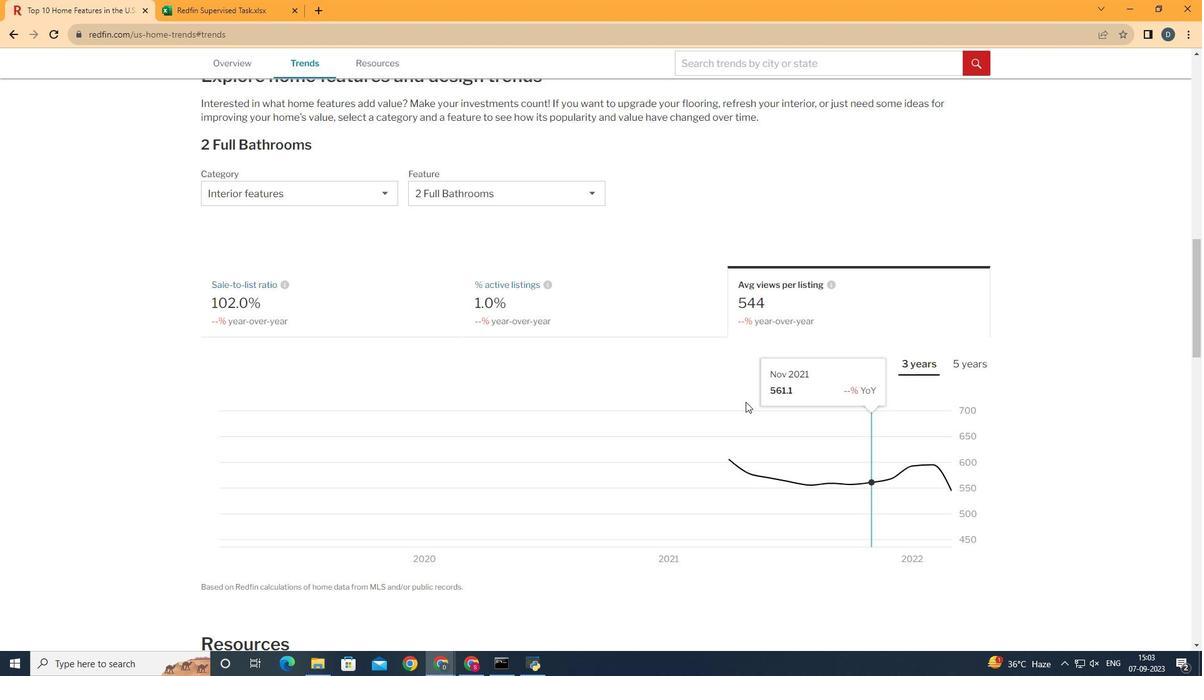 
Action: Mouse moved to (959, 466)
Screenshot: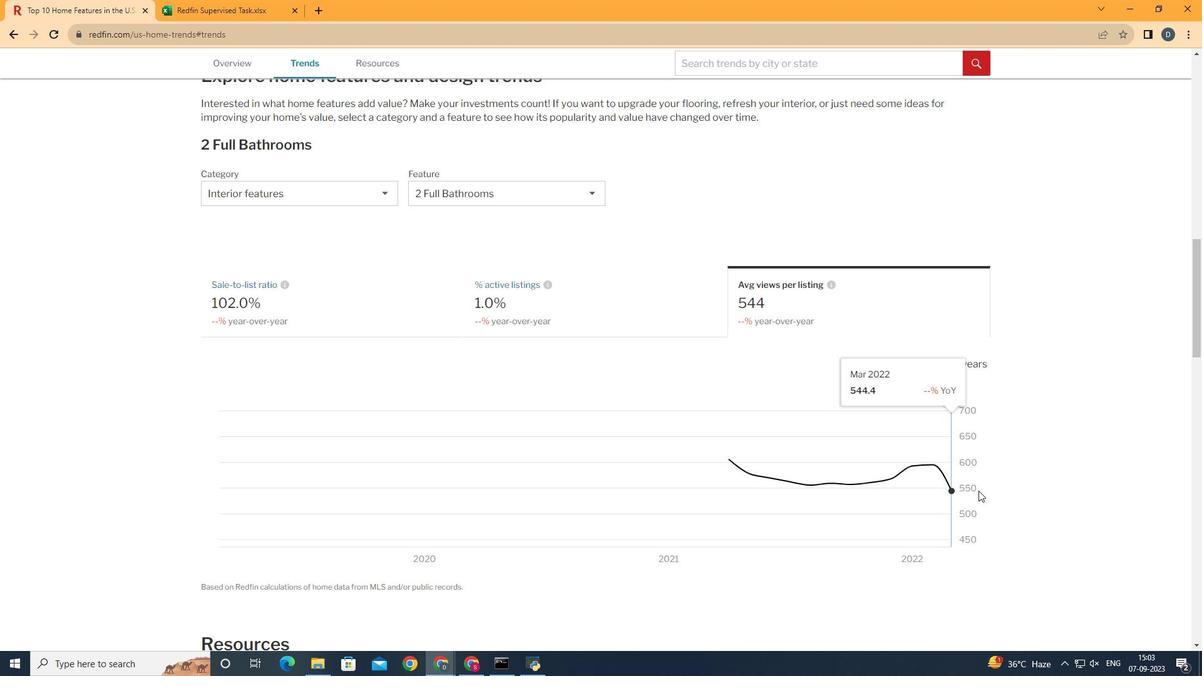 
